Task: Distrubute column.
Action: Mouse moved to (321, 367)
Screenshot: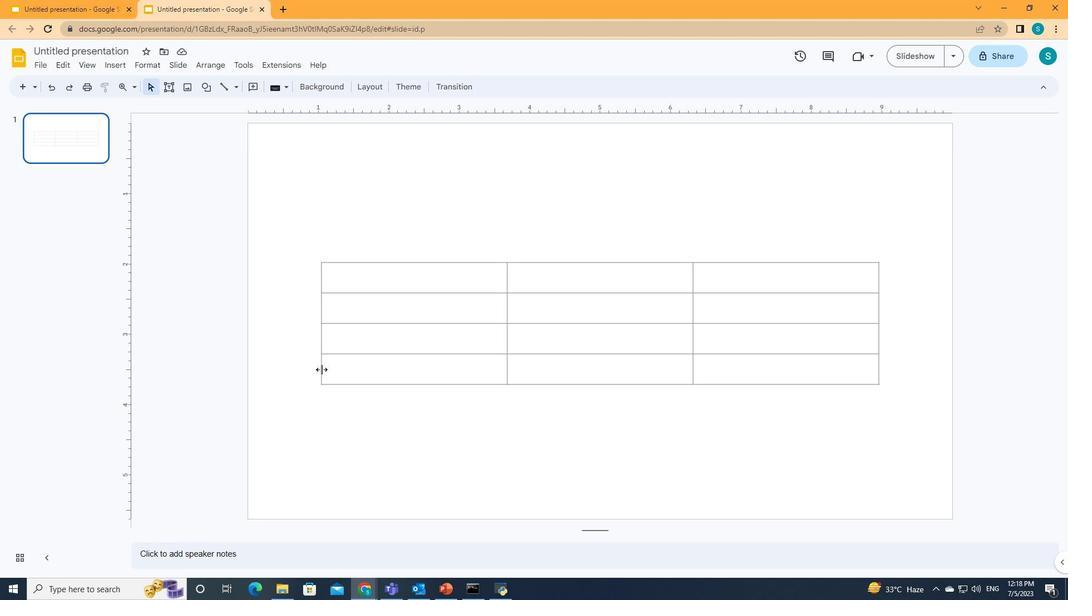 
Action: Mouse pressed left at (321, 367)
Screenshot: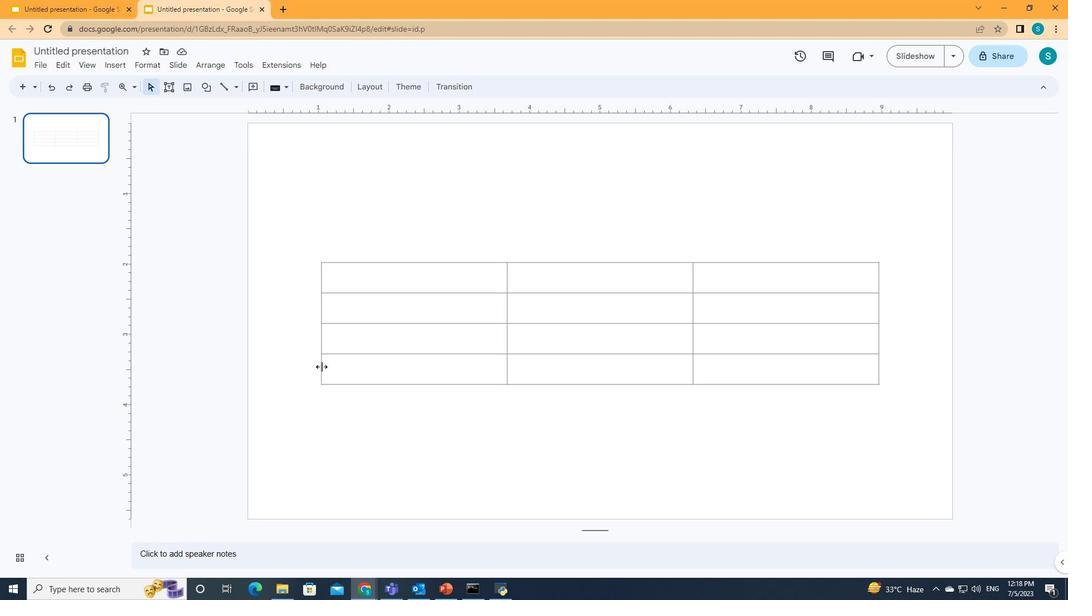 
Action: Mouse moved to (148, 62)
Screenshot: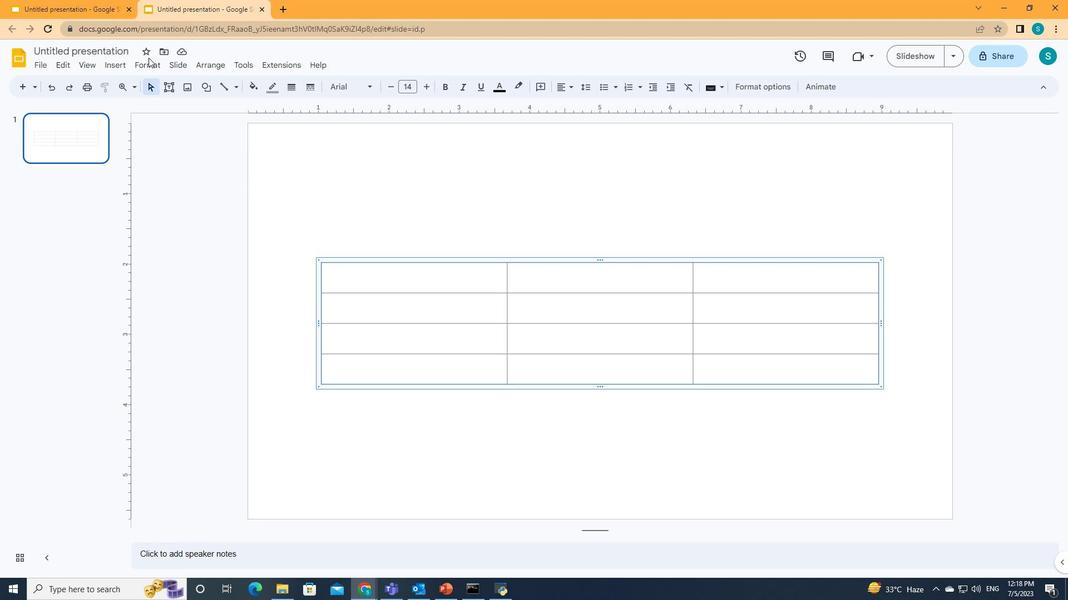 
Action: Mouse pressed left at (148, 62)
Screenshot: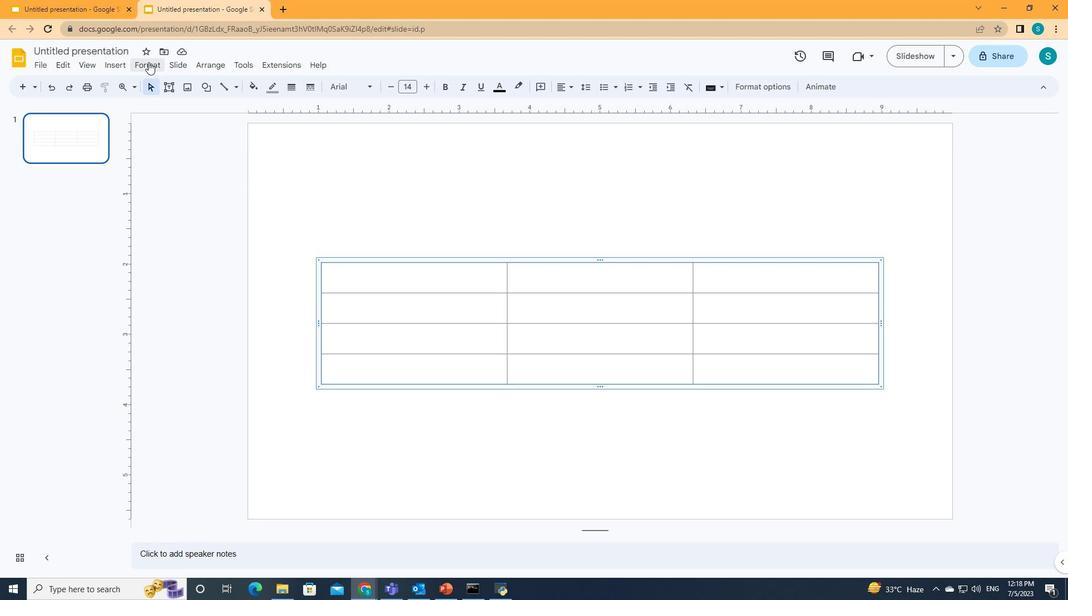
Action: Mouse moved to (170, 164)
Screenshot: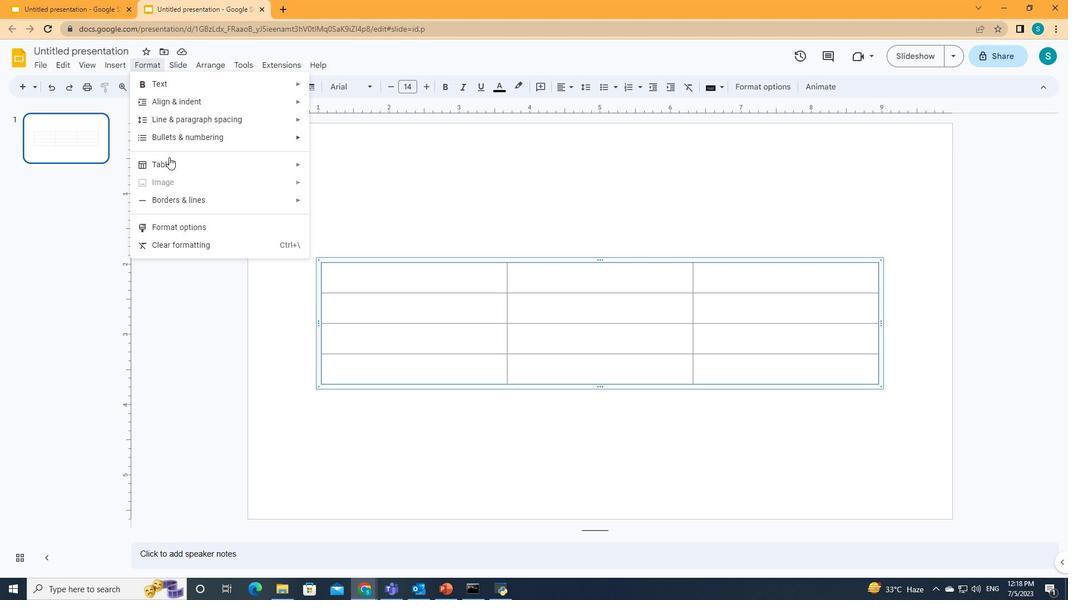 
Action: Mouse pressed left at (170, 164)
Screenshot: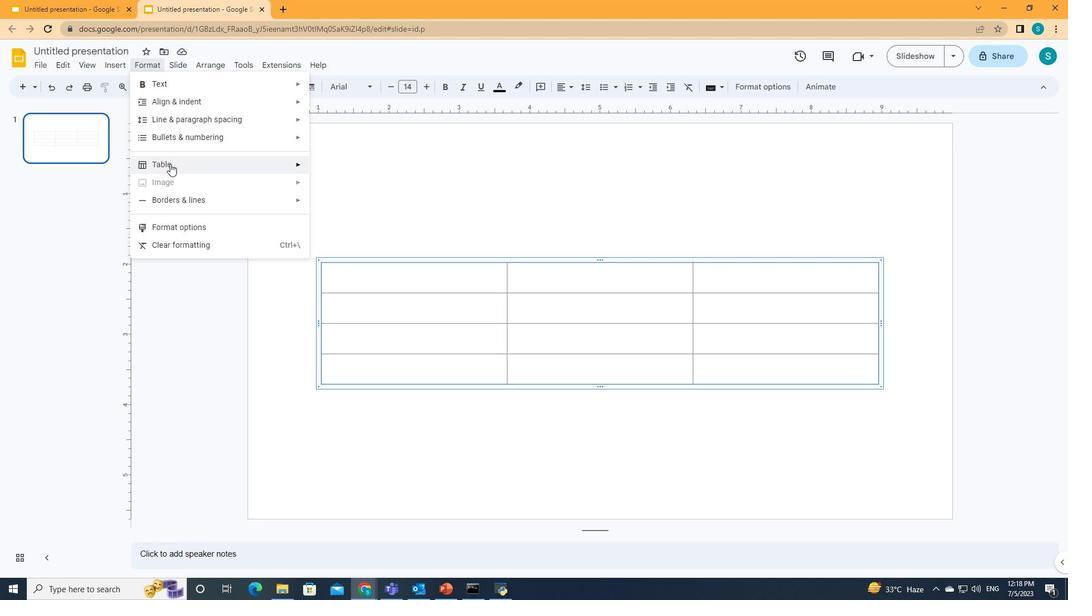 
Action: Mouse moved to (358, 308)
Screenshot: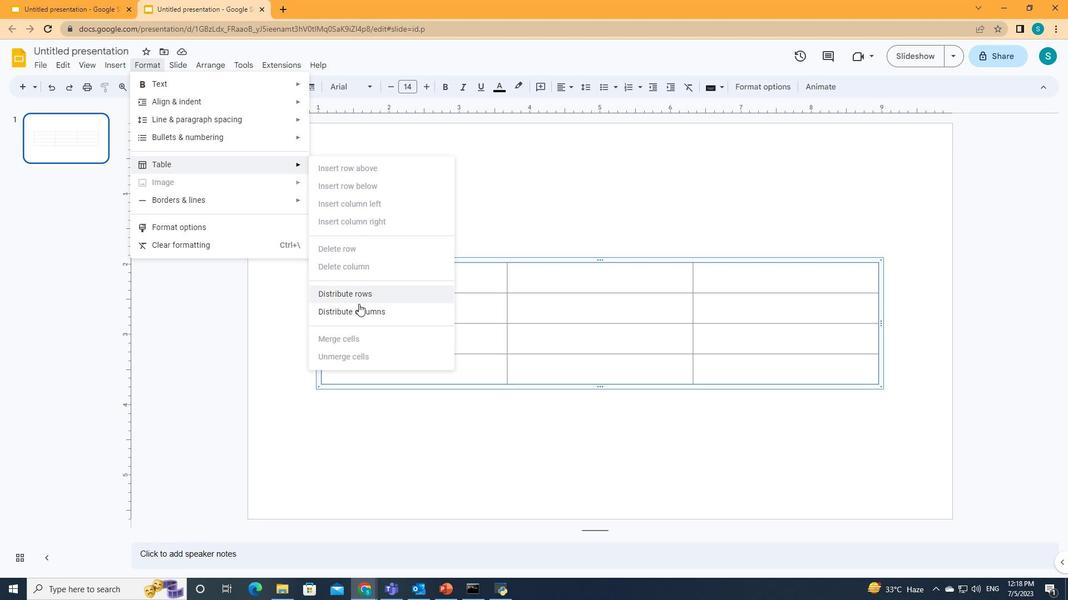 
Action: Mouse pressed left at (358, 308)
Screenshot: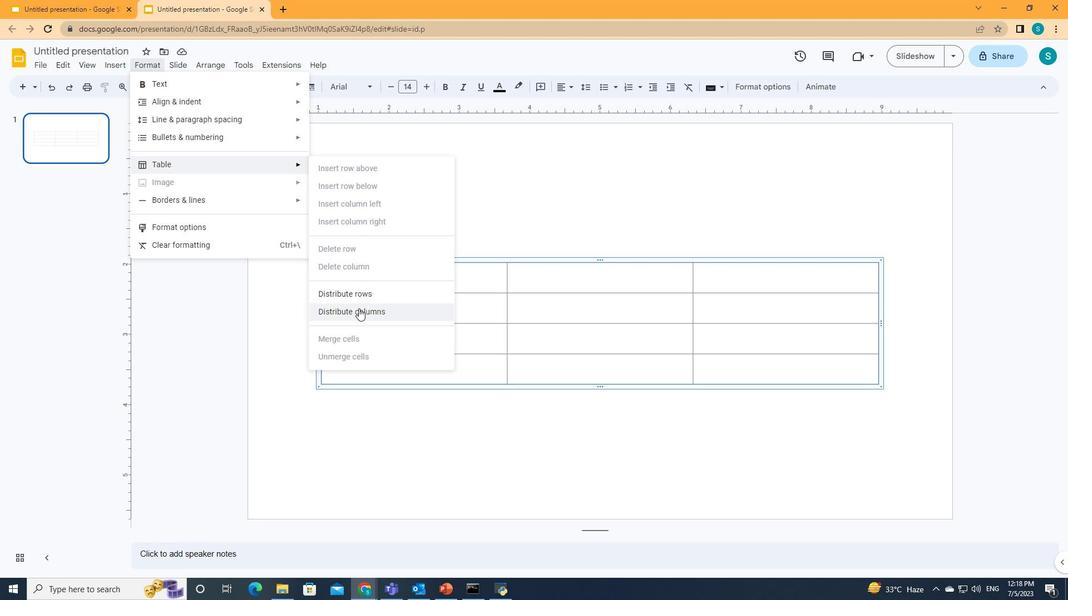 
Action: Mouse moved to (358, 309)
Screenshot: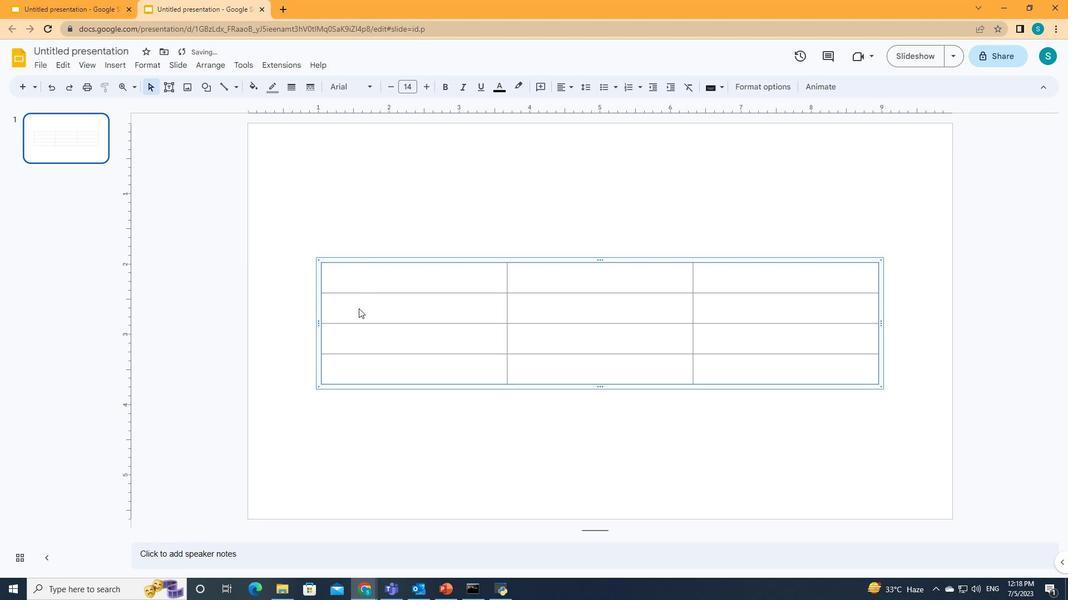 
